 Task: Add Sprouts General Tso's Chicken to the cart.
Action: Mouse moved to (257, 102)
Screenshot: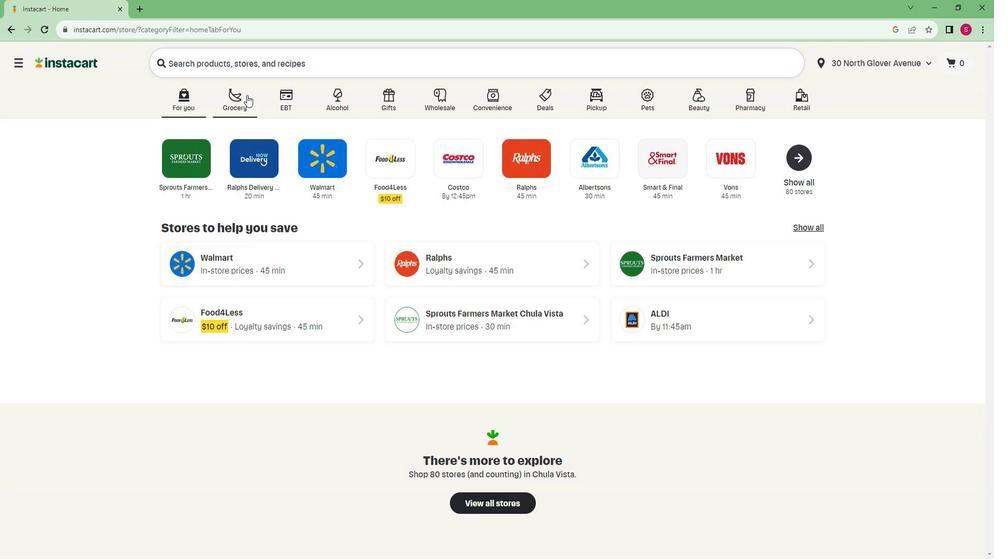 
Action: Mouse pressed left at (257, 102)
Screenshot: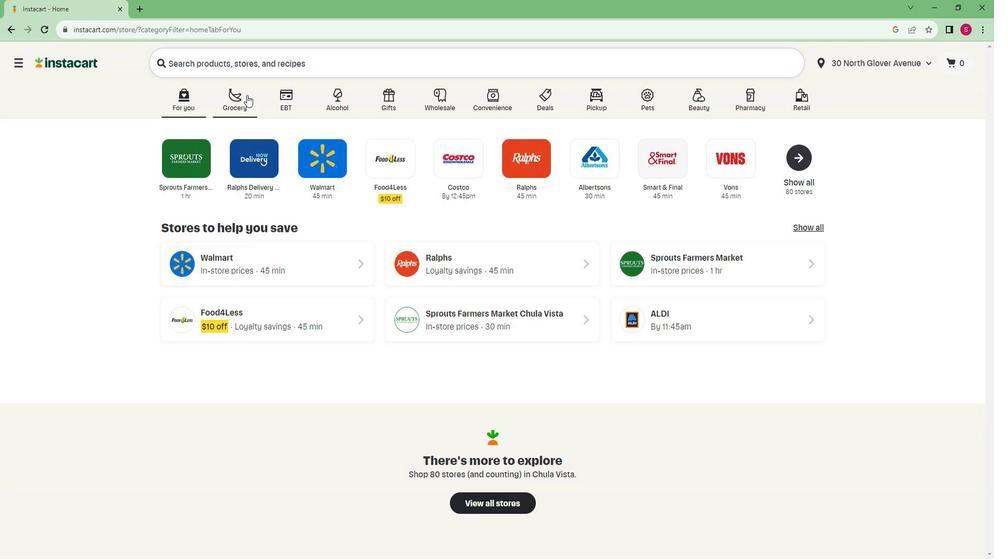 
Action: Mouse moved to (215, 304)
Screenshot: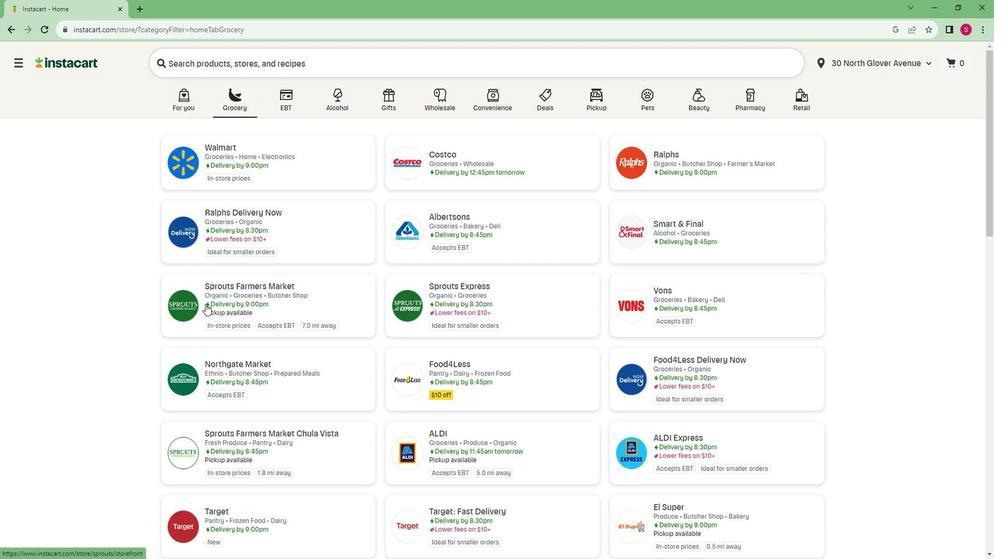 
Action: Mouse pressed left at (215, 304)
Screenshot: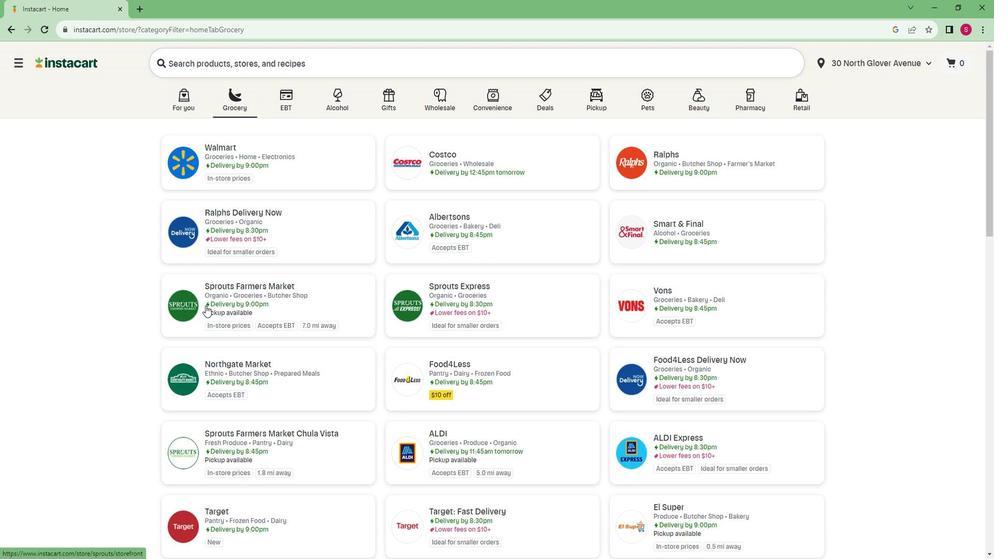 
Action: Mouse moved to (101, 372)
Screenshot: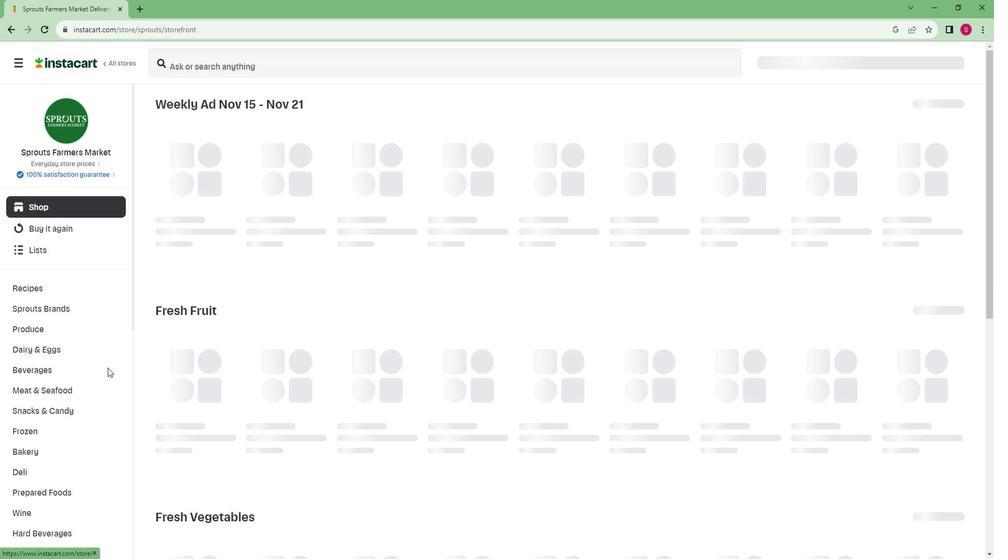 
Action: Mouse scrolled (101, 372) with delta (0, 0)
Screenshot: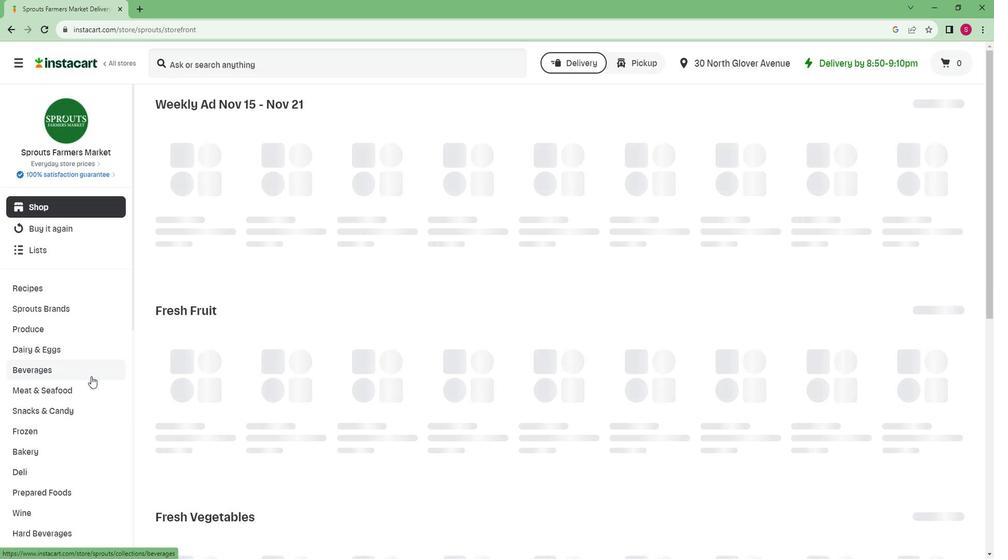 
Action: Mouse scrolled (101, 372) with delta (0, 0)
Screenshot: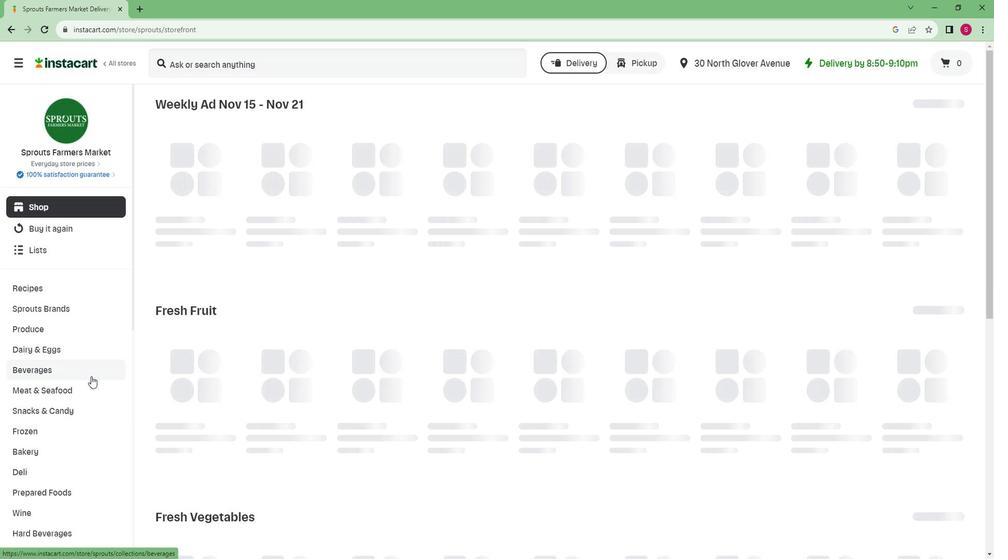 
Action: Mouse moved to (101, 372)
Screenshot: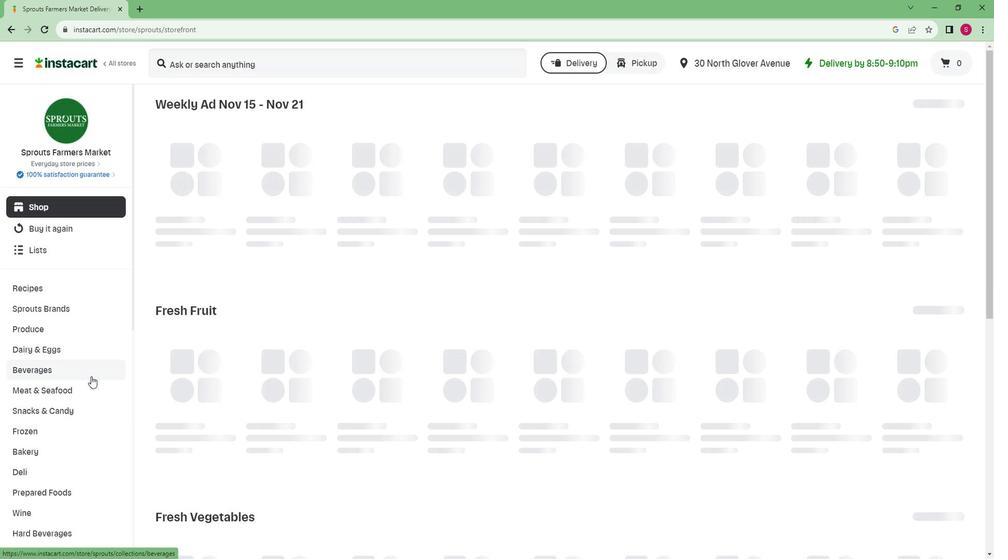 
Action: Mouse scrolled (101, 372) with delta (0, 0)
Screenshot: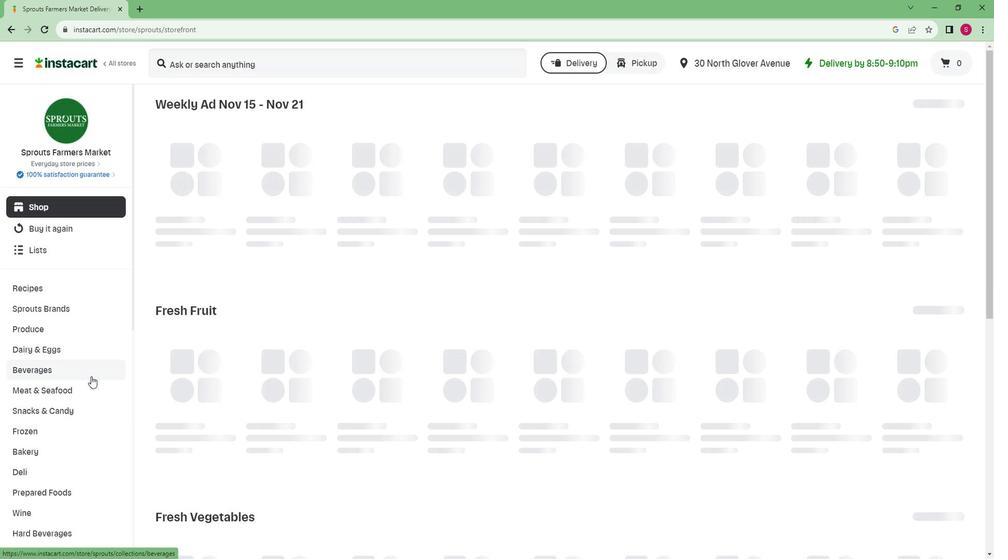 
Action: Mouse scrolled (101, 372) with delta (0, 0)
Screenshot: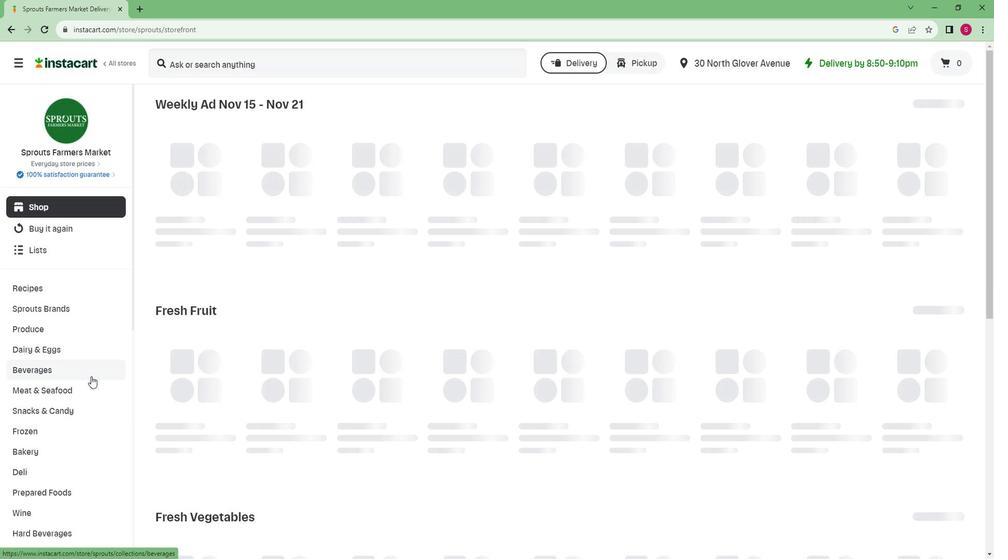 
Action: Mouse scrolled (101, 372) with delta (0, 0)
Screenshot: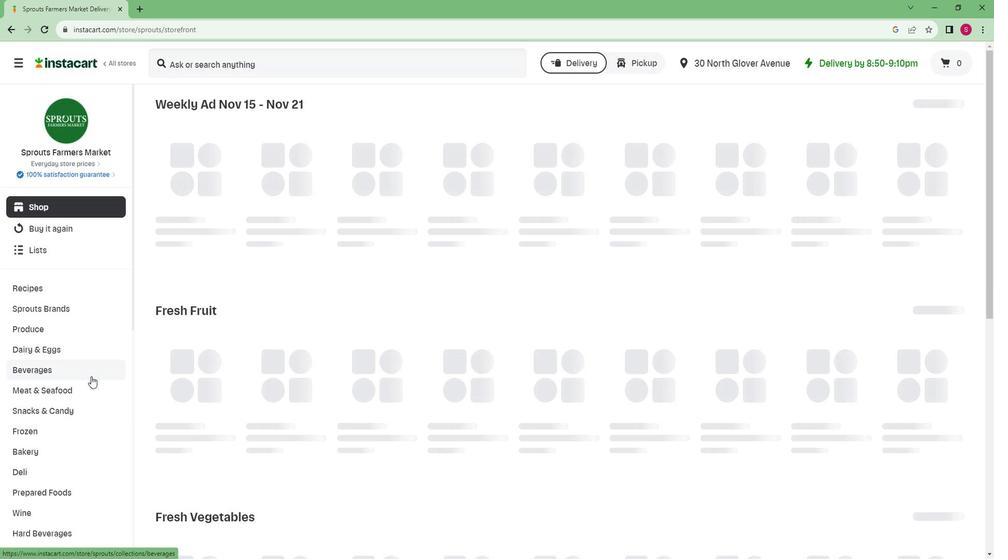 
Action: Mouse scrolled (101, 372) with delta (0, 0)
Screenshot: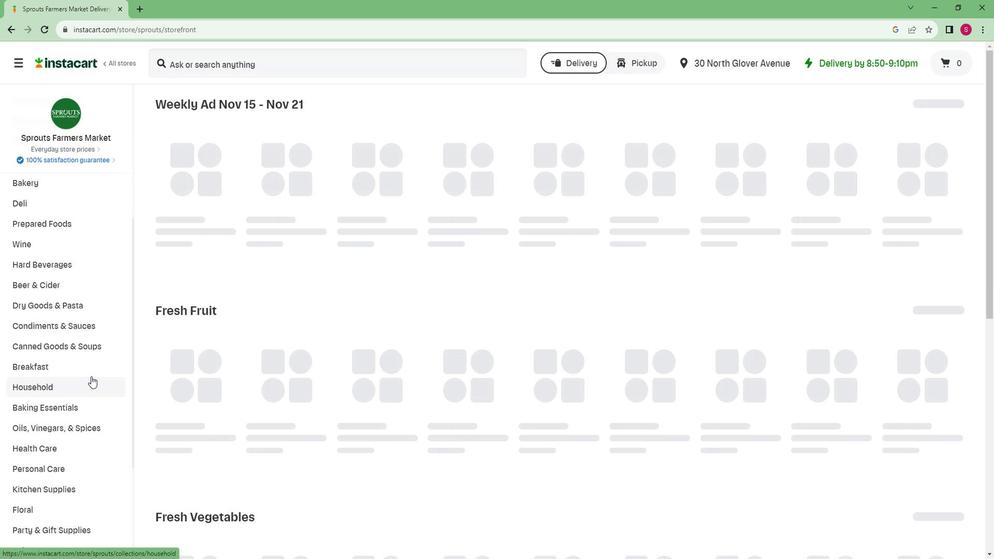 
Action: Mouse scrolled (101, 372) with delta (0, 0)
Screenshot: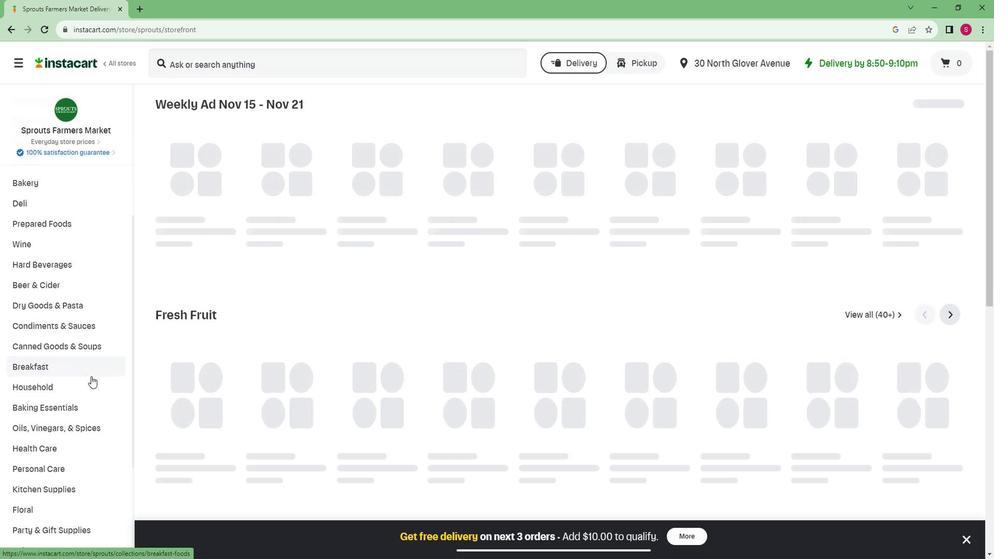 
Action: Mouse scrolled (101, 372) with delta (0, 0)
Screenshot: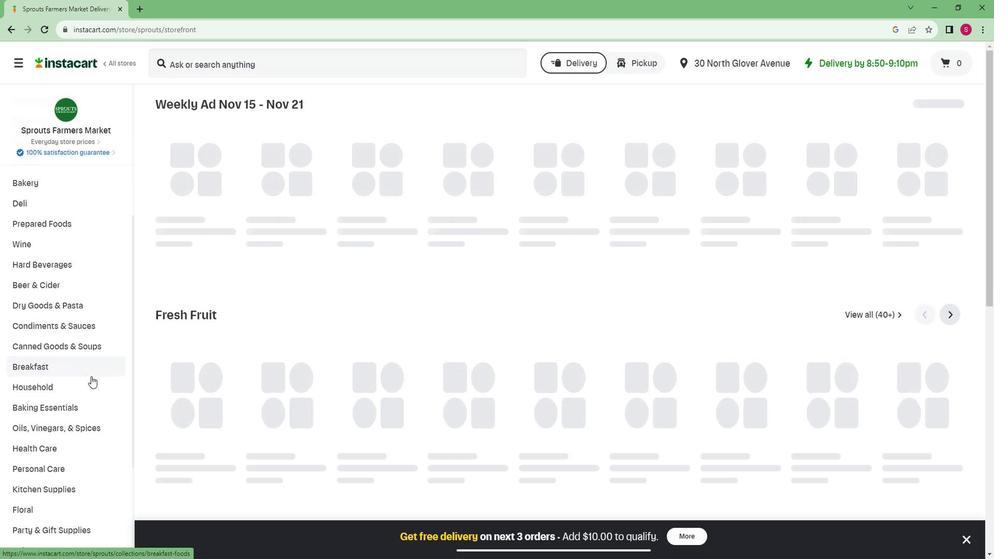 
Action: Mouse moved to (92, 395)
Screenshot: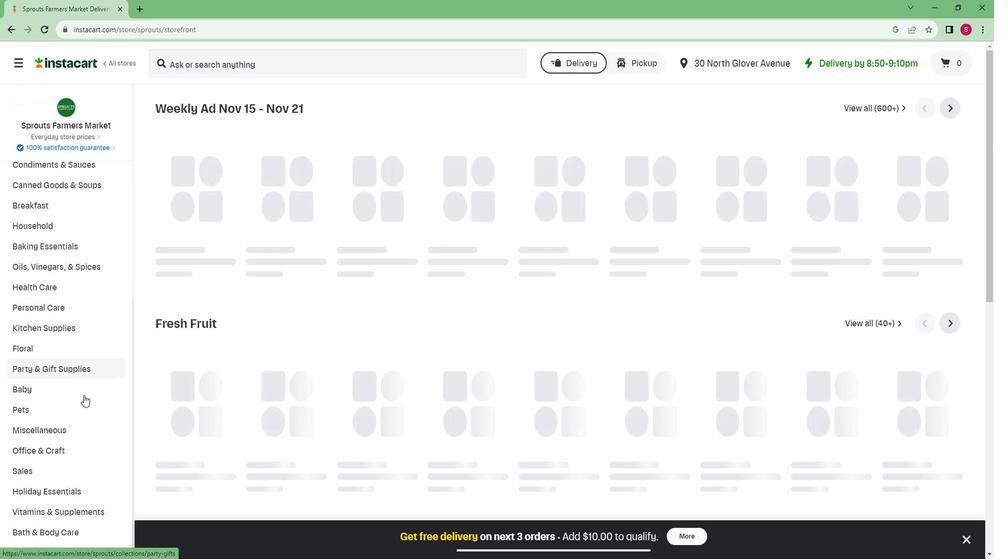 
Action: Mouse scrolled (92, 395) with delta (0, 0)
Screenshot: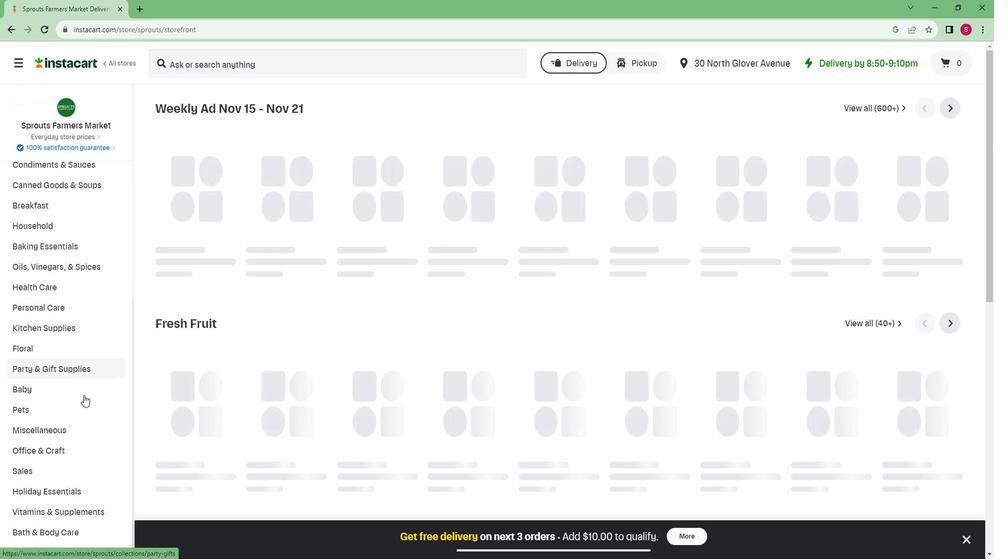 
Action: Mouse scrolled (92, 395) with delta (0, 0)
Screenshot: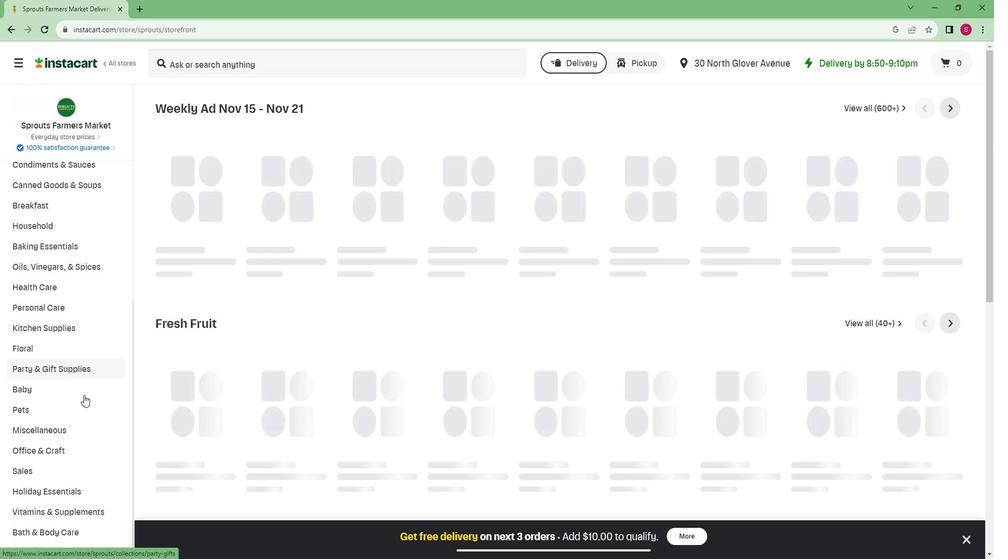 
Action: Mouse moved to (40, 527)
Screenshot: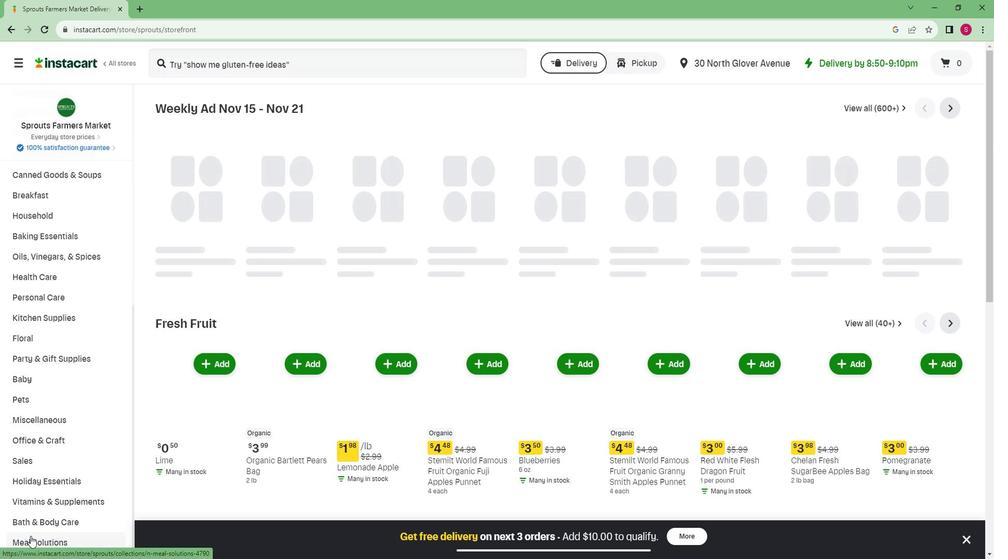 
Action: Mouse pressed left at (40, 527)
Screenshot: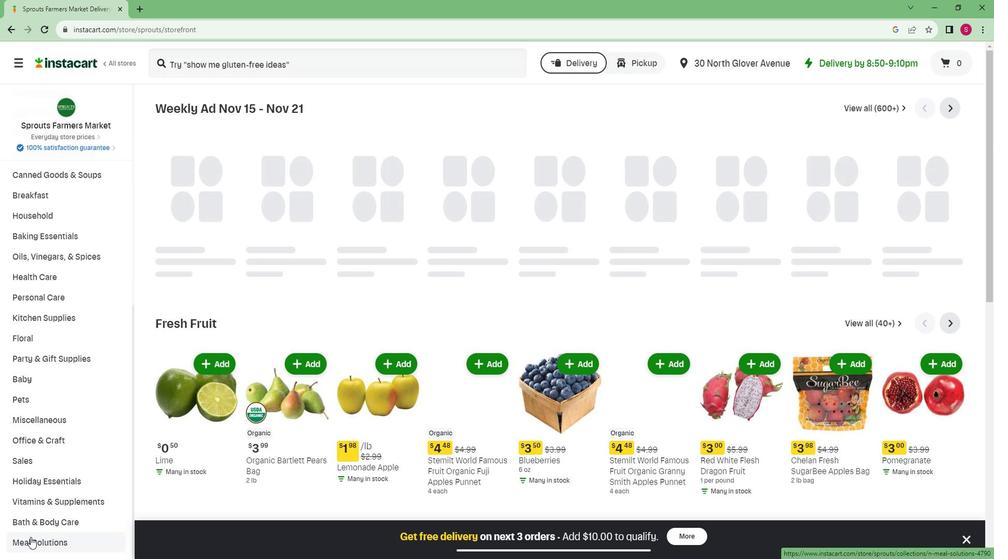 
Action: Mouse scrolled (40, 527) with delta (0, 0)
Screenshot: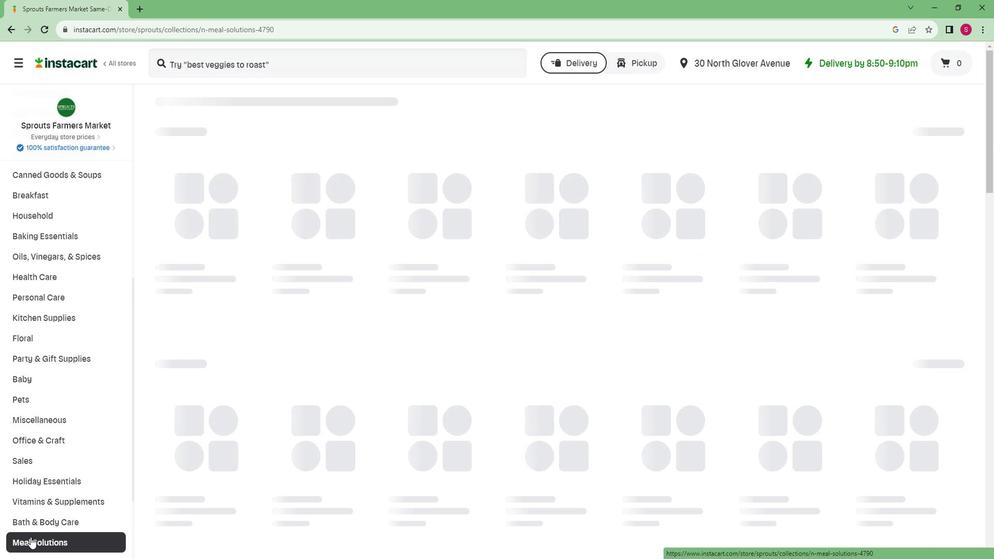 
Action: Mouse scrolled (40, 527) with delta (0, 0)
Screenshot: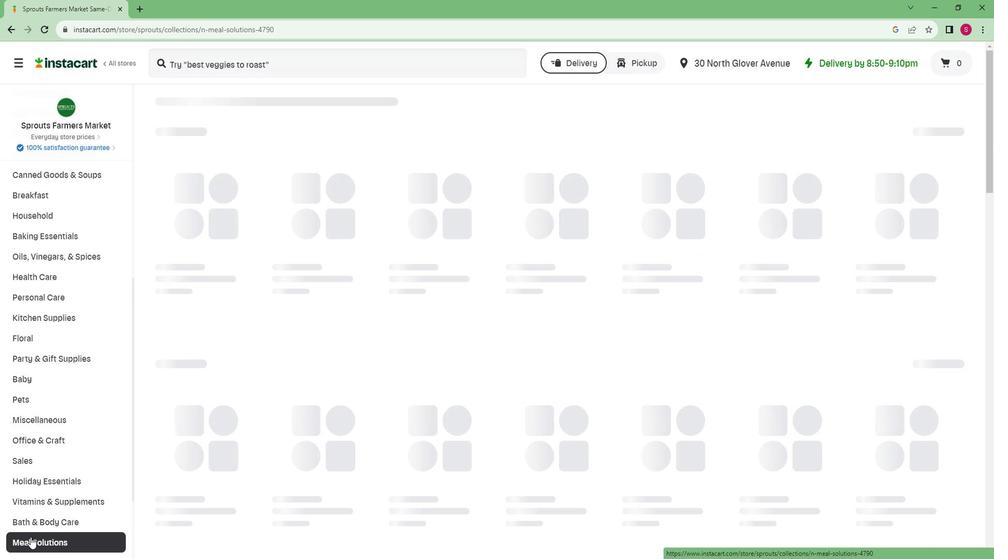 
Action: Mouse moved to (48, 516)
Screenshot: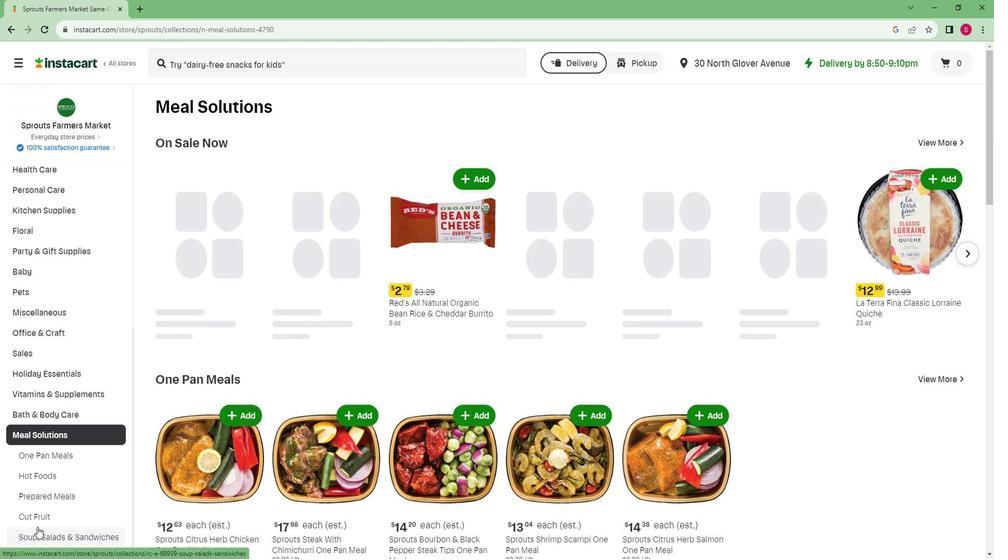
Action: Mouse scrolled (48, 517) with delta (0, 0)
Screenshot: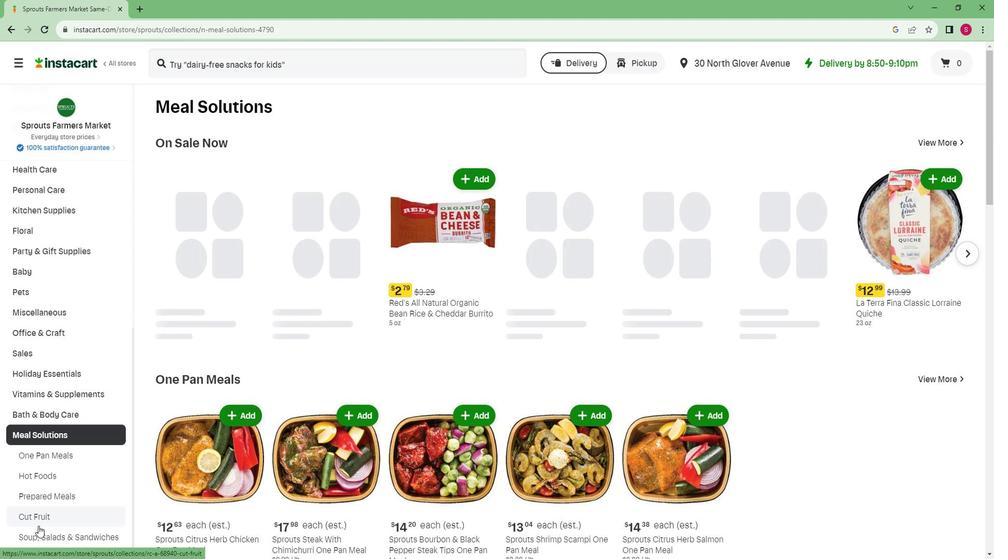 
Action: Mouse scrolled (48, 516) with delta (0, 0)
Screenshot: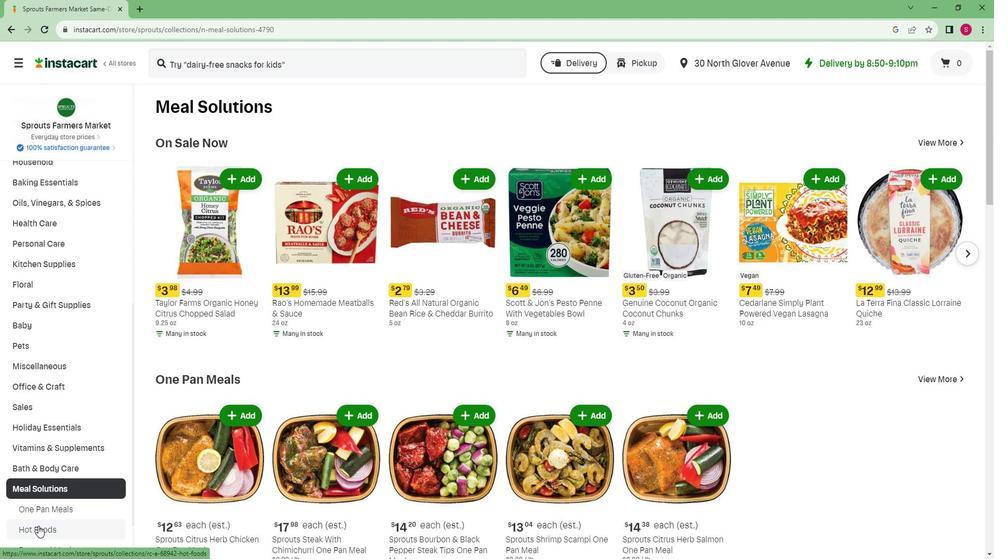 
Action: Mouse scrolled (48, 516) with delta (0, 0)
Screenshot: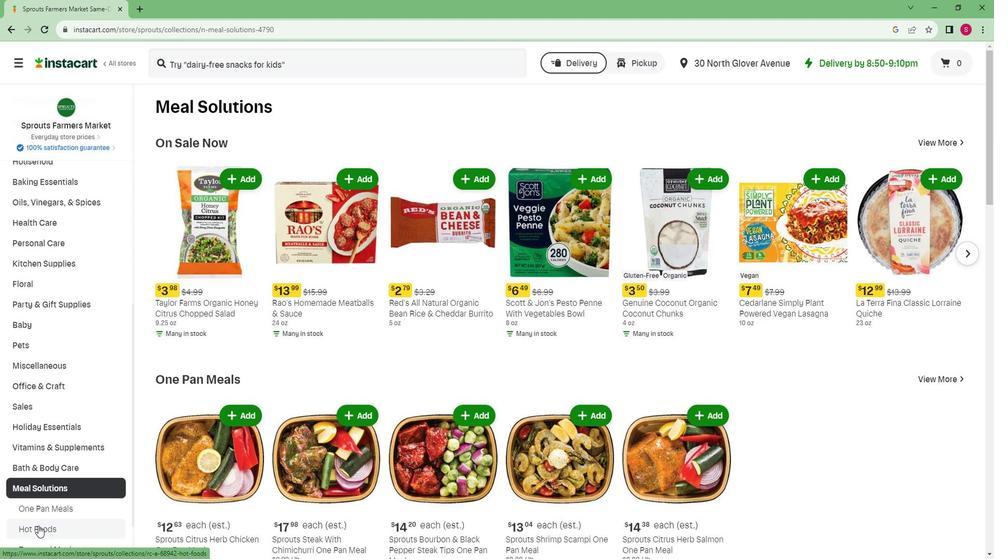 
Action: Mouse scrolled (48, 516) with delta (0, 0)
Screenshot: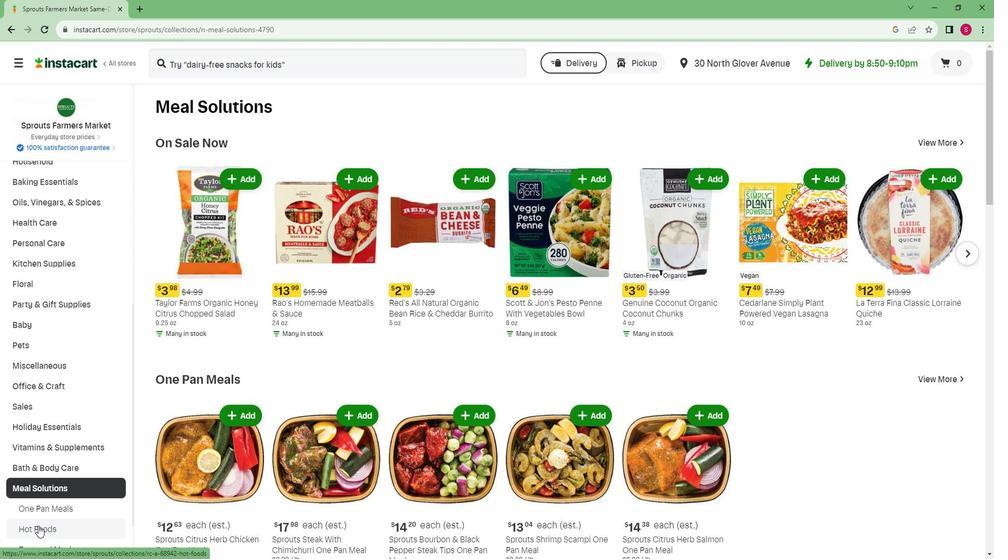 
Action: Mouse scrolled (48, 516) with delta (0, 0)
Screenshot: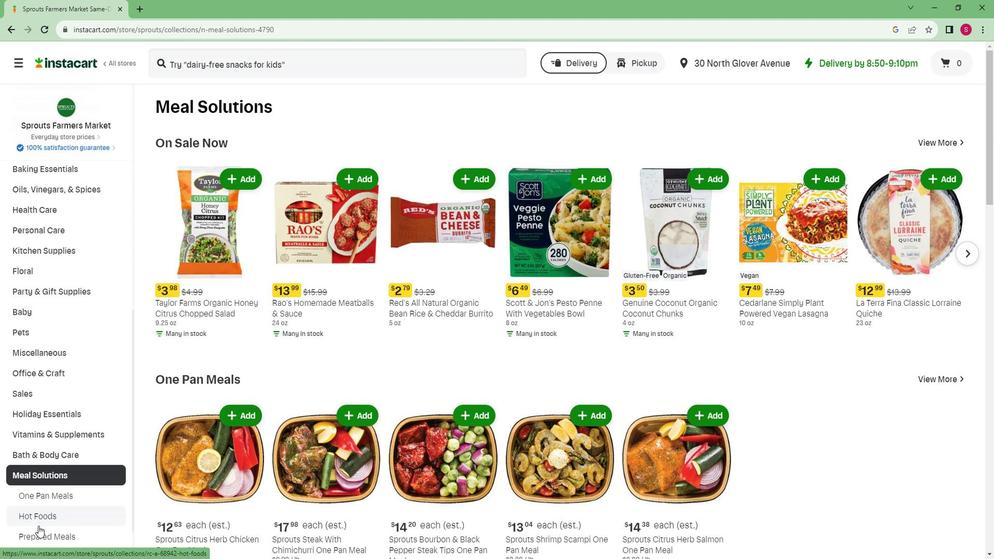 
Action: Mouse scrolled (48, 516) with delta (0, 0)
Screenshot: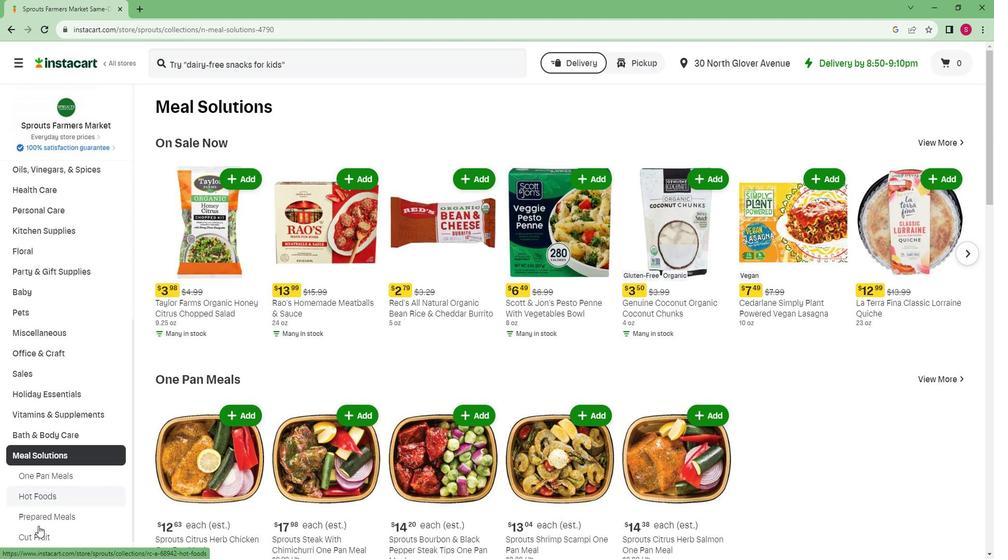 
Action: Mouse moved to (44, 528)
Screenshot: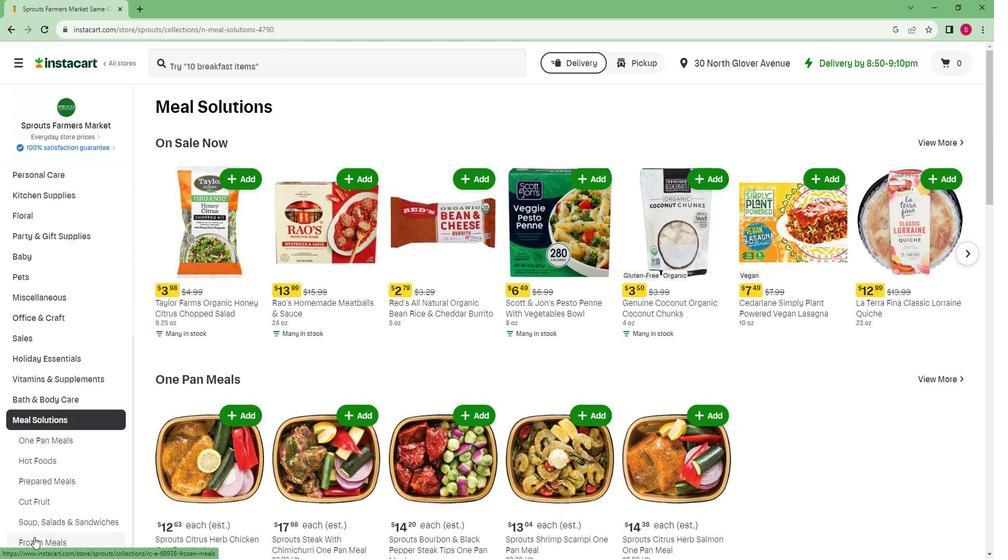 
Action: Mouse pressed left at (44, 528)
Screenshot: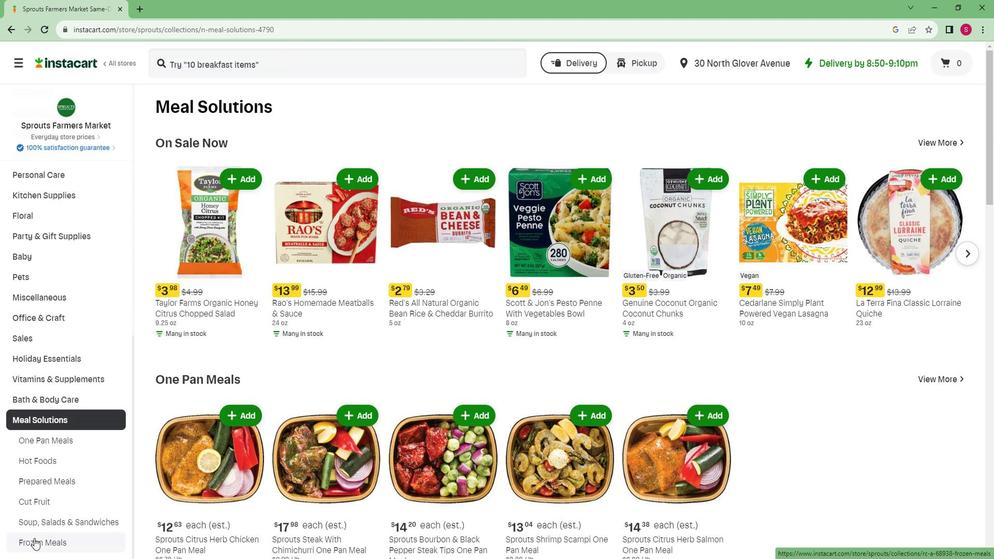 
Action: Mouse moved to (279, 70)
Screenshot: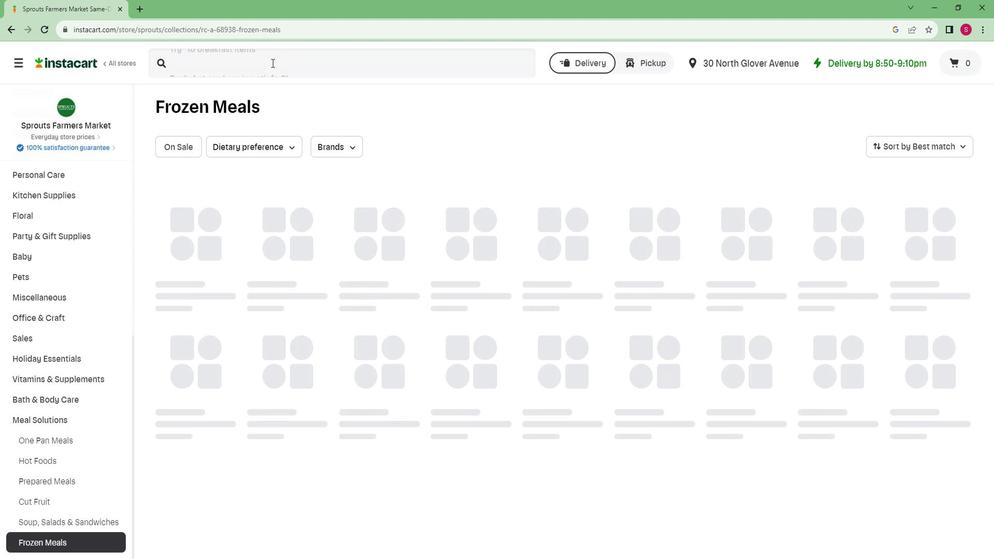 
Action: Mouse pressed left at (279, 70)
Screenshot: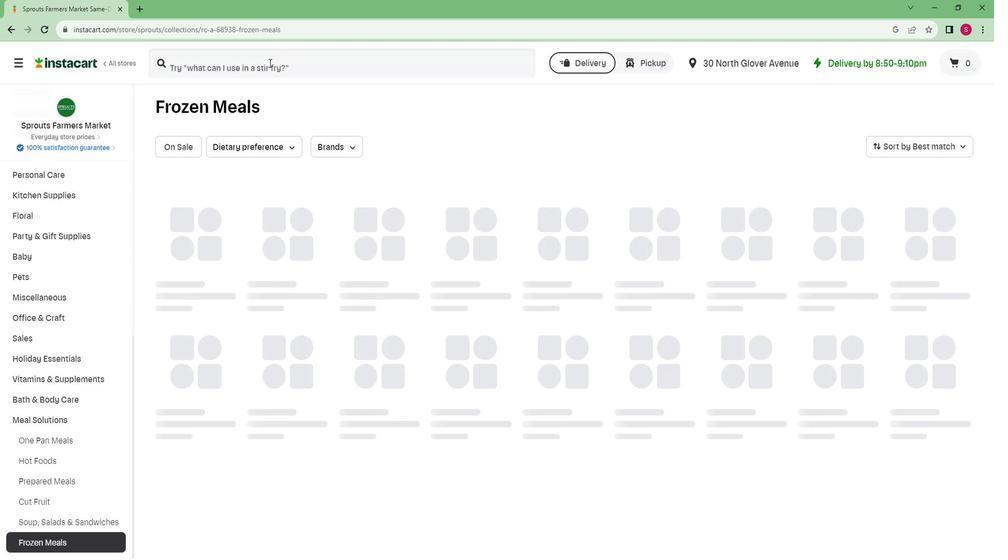 
Action: Key pressed <Key.caps_lock>S<Key.caps_lock>prouts<Key.space><Key.caps_lock>G<Key.caps_lock>eneral<Key.space><Key.caps_lock>T<Key.caps_lock>sos<Key.space><Key.caps_lock>C<Key.caps_lock>hicken<Key.space><Key.enter>
Screenshot: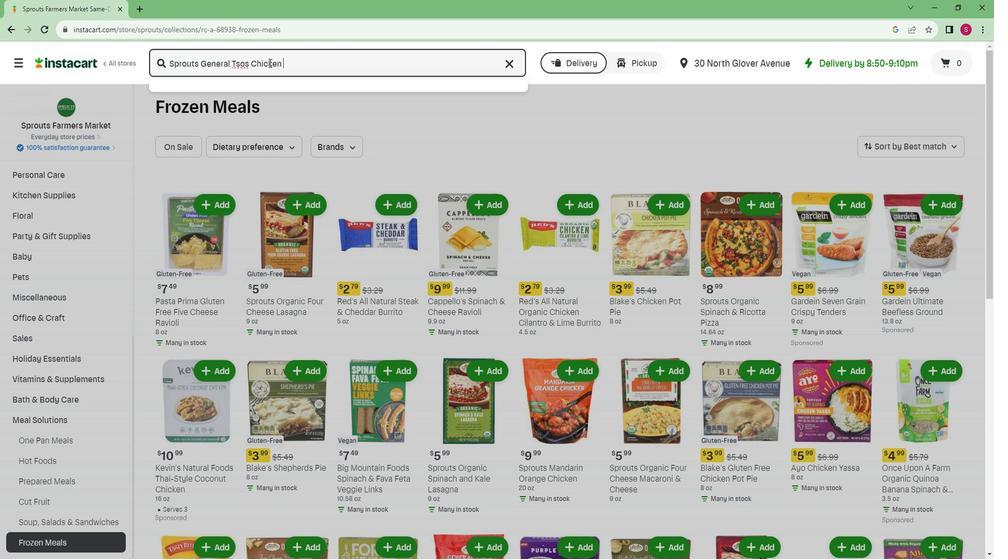 
Action: Mouse moved to (269, 151)
Screenshot: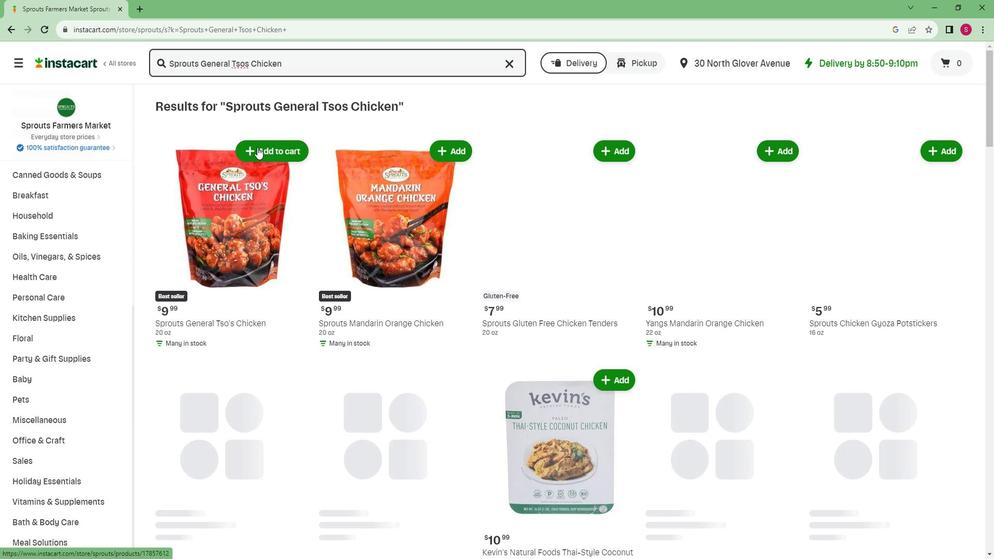 
Action: Mouse pressed left at (269, 151)
Screenshot: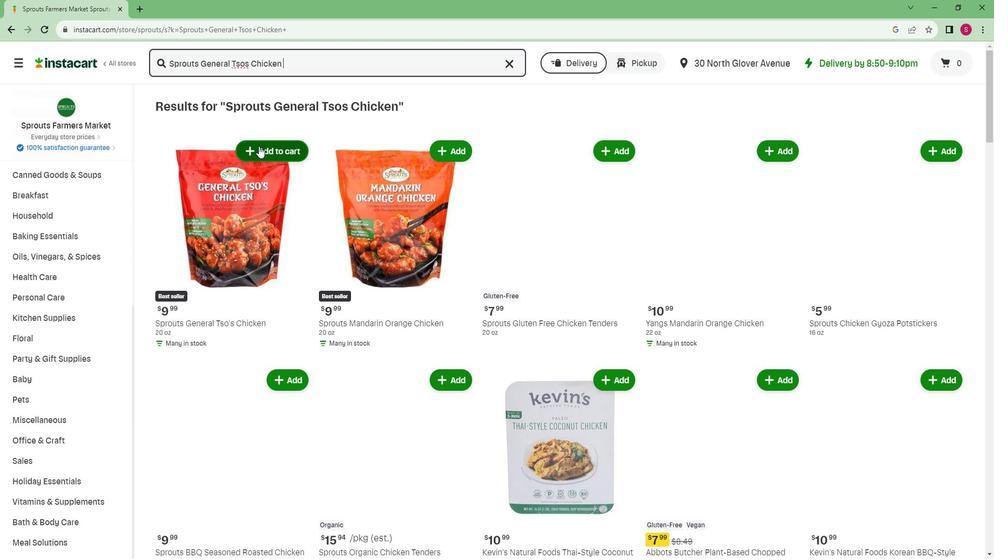 
